 Task: Locate the nearest caves and caverns to Carlsbad Caverns, New Mexico, and Luray Caverns, Virginia.
Action: Mouse moved to (155, 76)
Screenshot: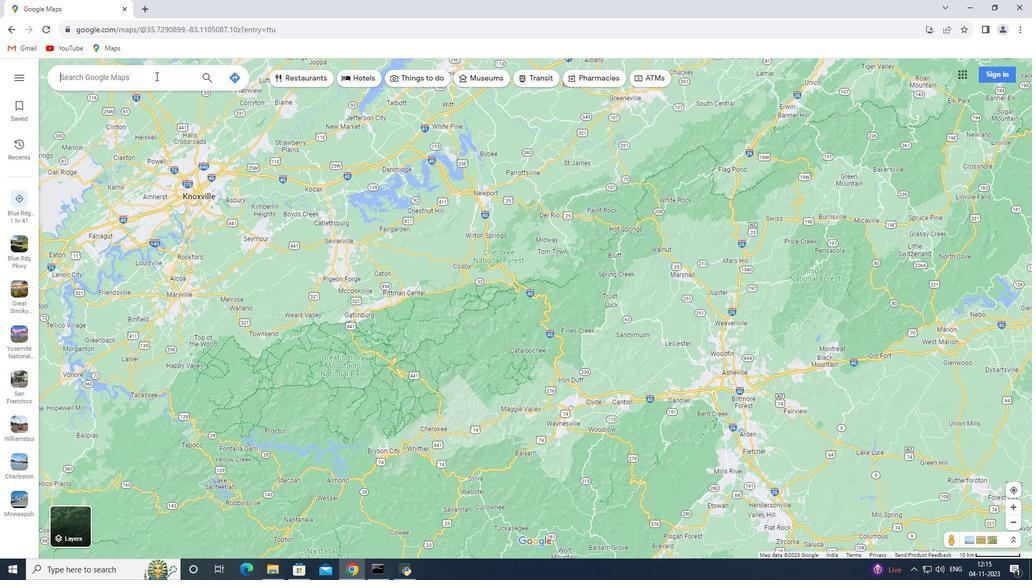 
Action: Mouse pressed left at (155, 76)
Screenshot: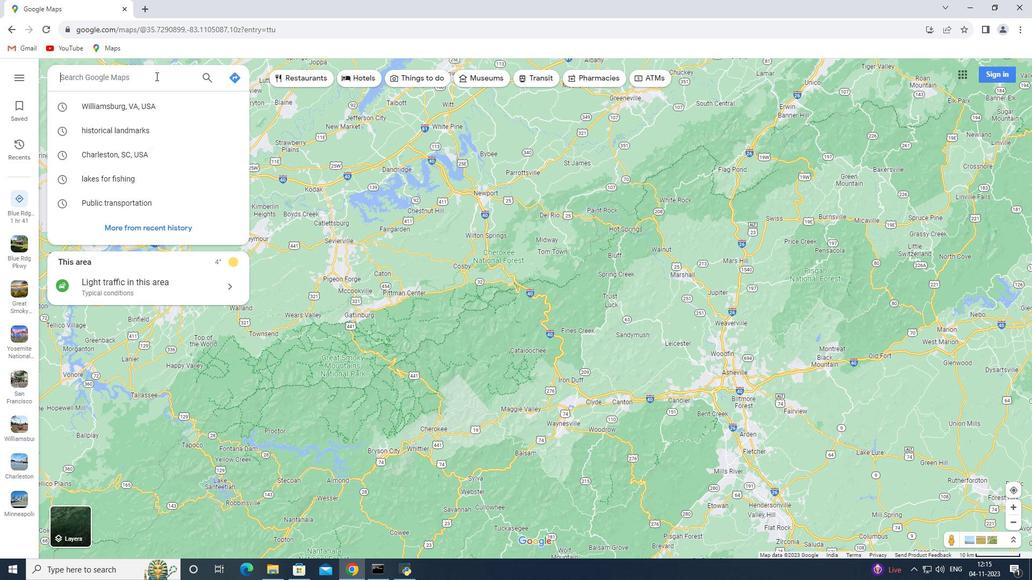 
Action: Key pressed <Key.shift>Carlsbad<Key.space><Key.shift>Caverns,<Key.space><Key.shift>New<Key.space><Key.shift>Mexico<Key.enter>
Screenshot: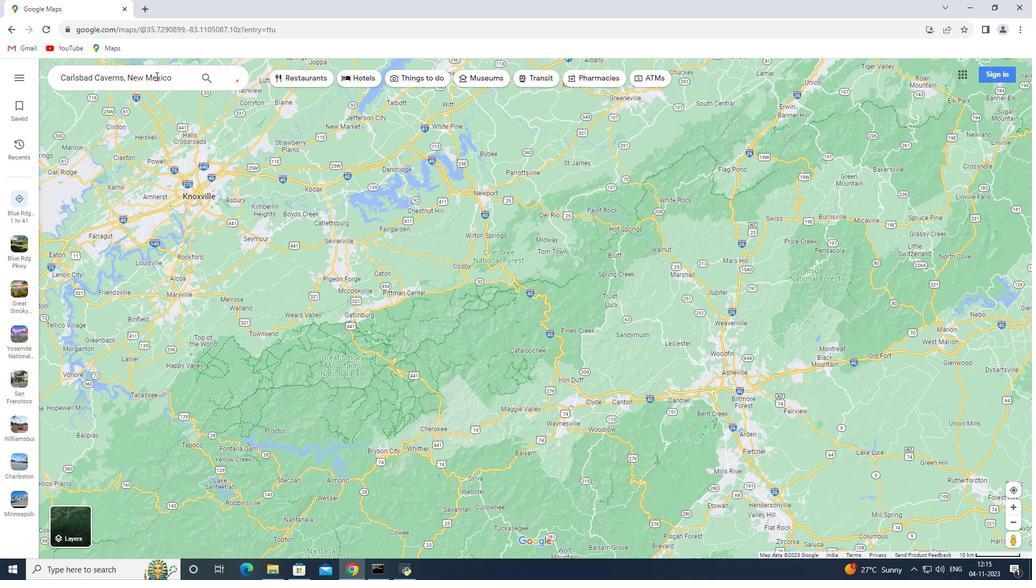 
Action: Mouse moved to (150, 284)
Screenshot: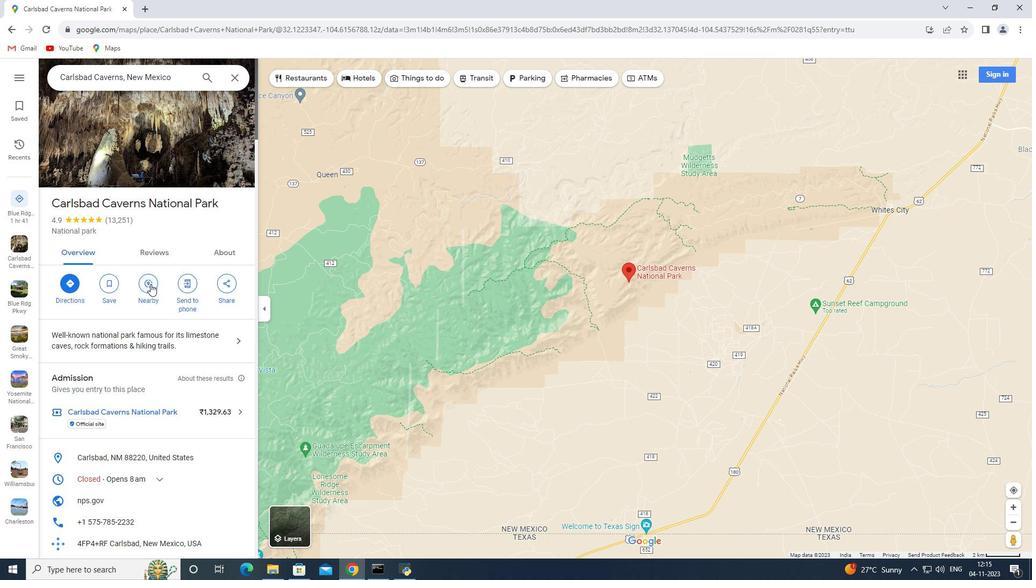 
Action: Mouse pressed left at (150, 284)
Screenshot: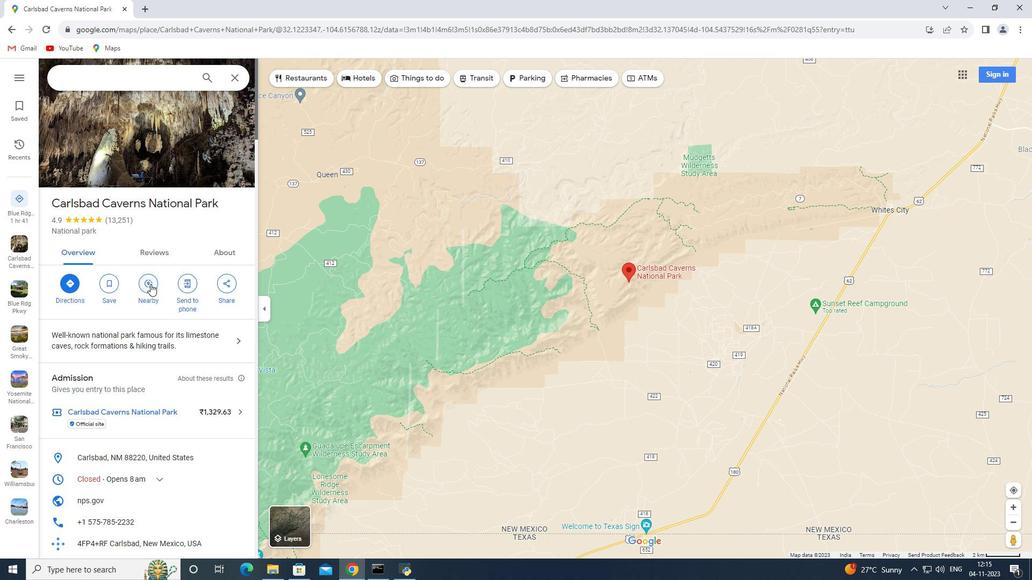 
Action: Key pressed caves<Key.space>and<Key.space>caverns<Key.enter>
Screenshot: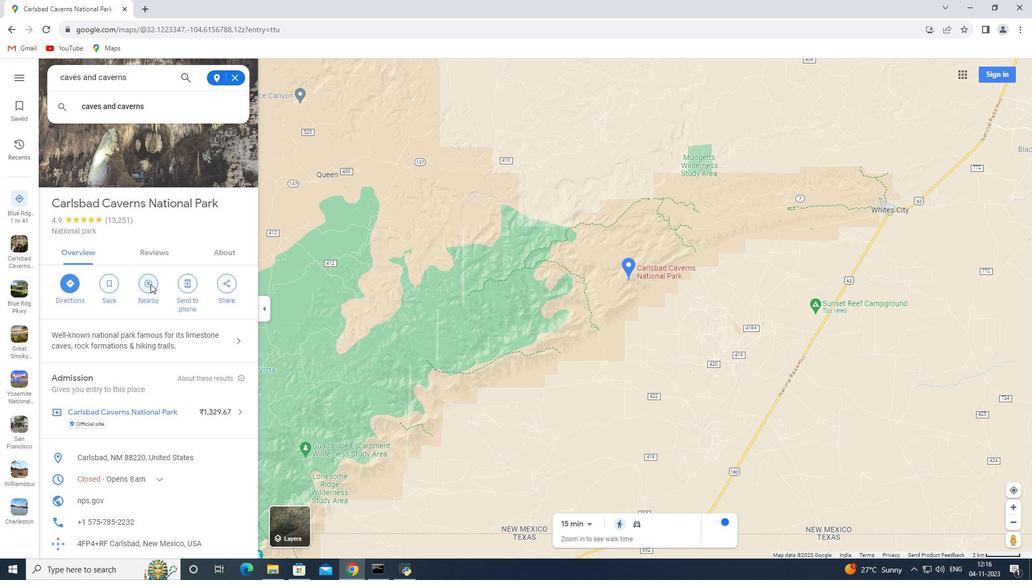 
Action: Mouse moved to (237, 77)
Screenshot: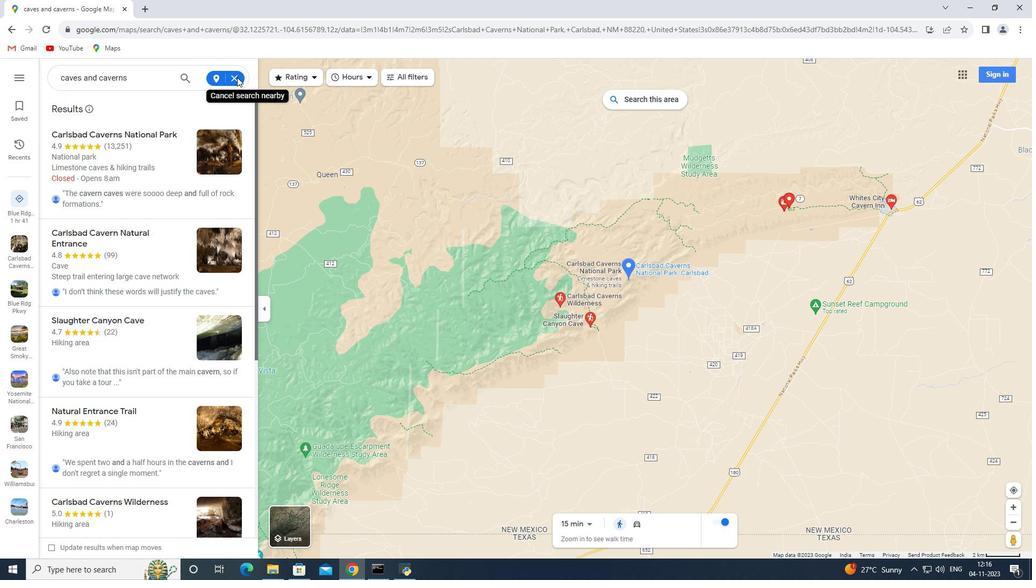 
Action: Mouse pressed left at (237, 77)
Screenshot: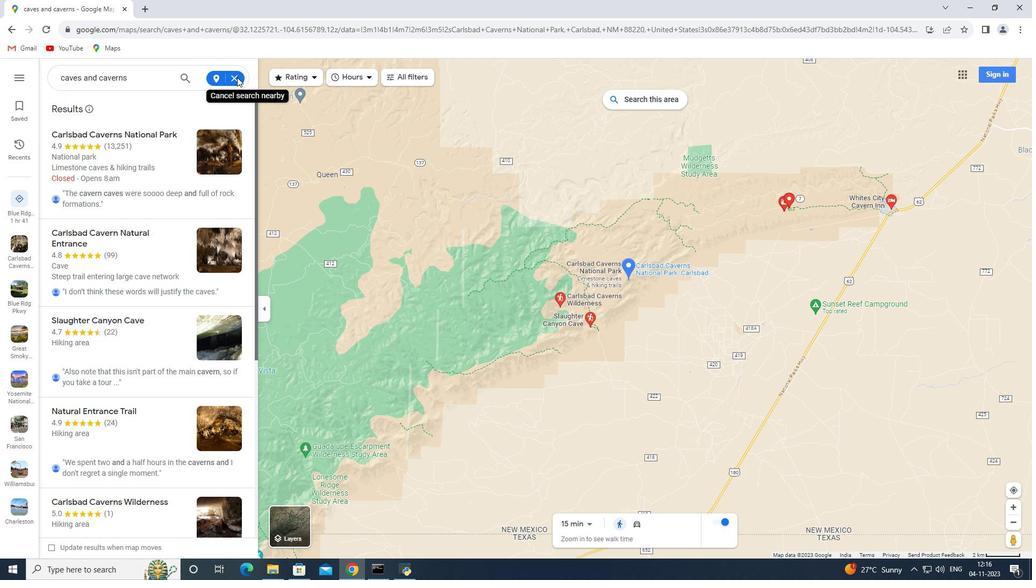 
Action: Mouse moved to (234, 76)
Screenshot: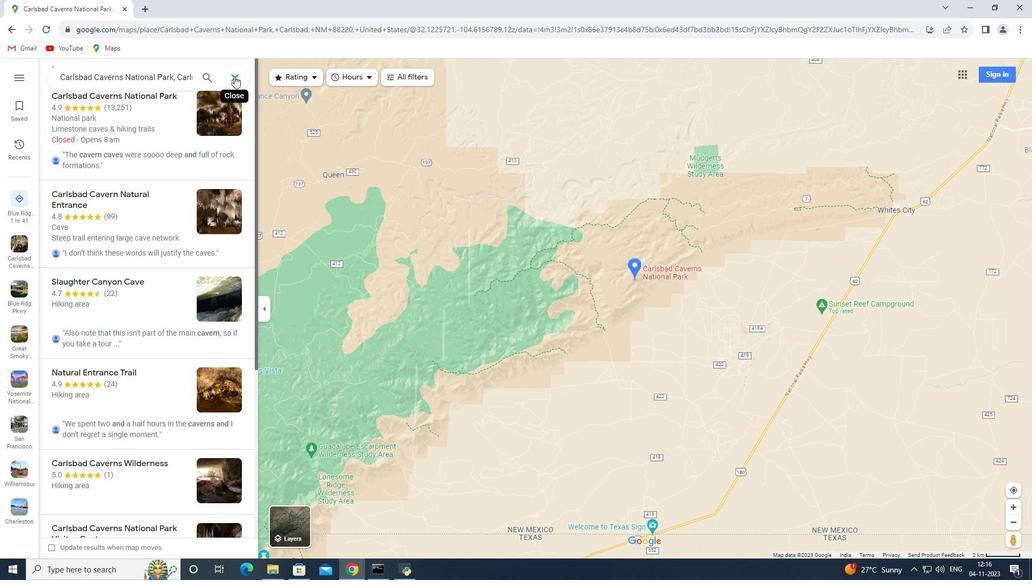 
Action: Mouse pressed left at (234, 76)
Screenshot: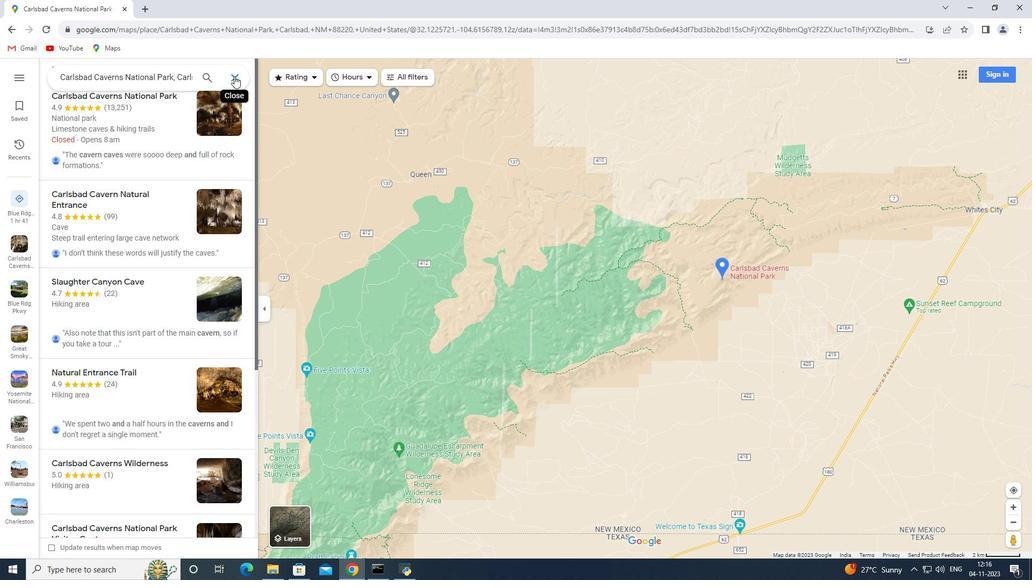 
Action: Mouse moved to (233, 76)
Screenshot: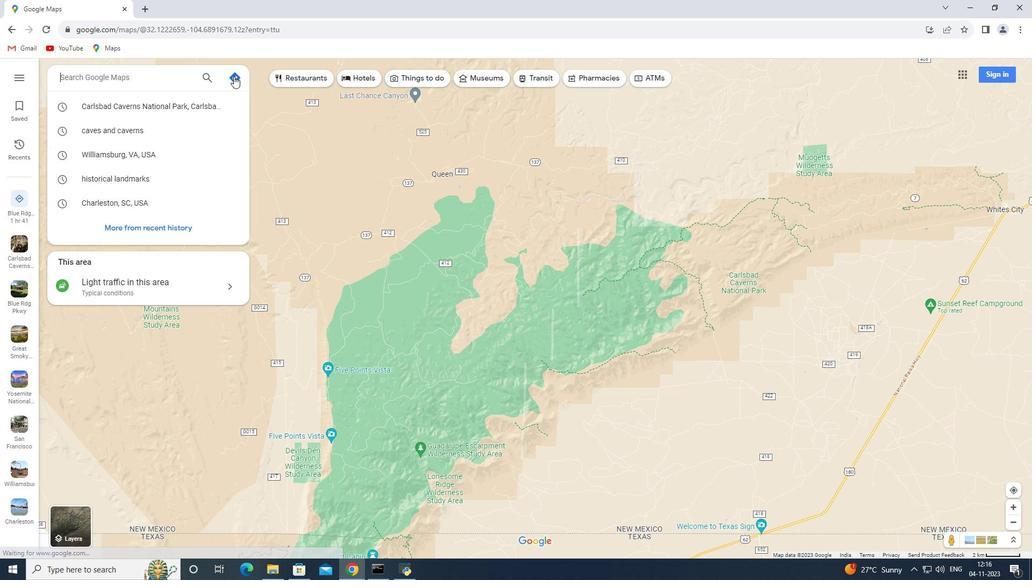 
Action: Key pressed <Key.shift>Luray<Key.space><Key.shift>Caverns,<Key.space><Key.shift>Virginia<Key.enter>
Screenshot: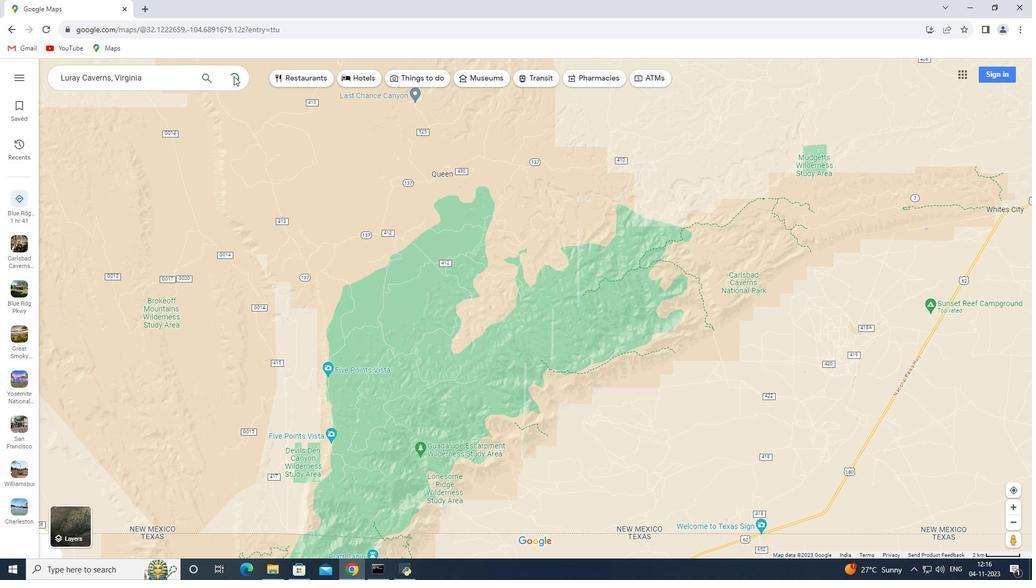 
Action: Mouse moved to (144, 274)
Screenshot: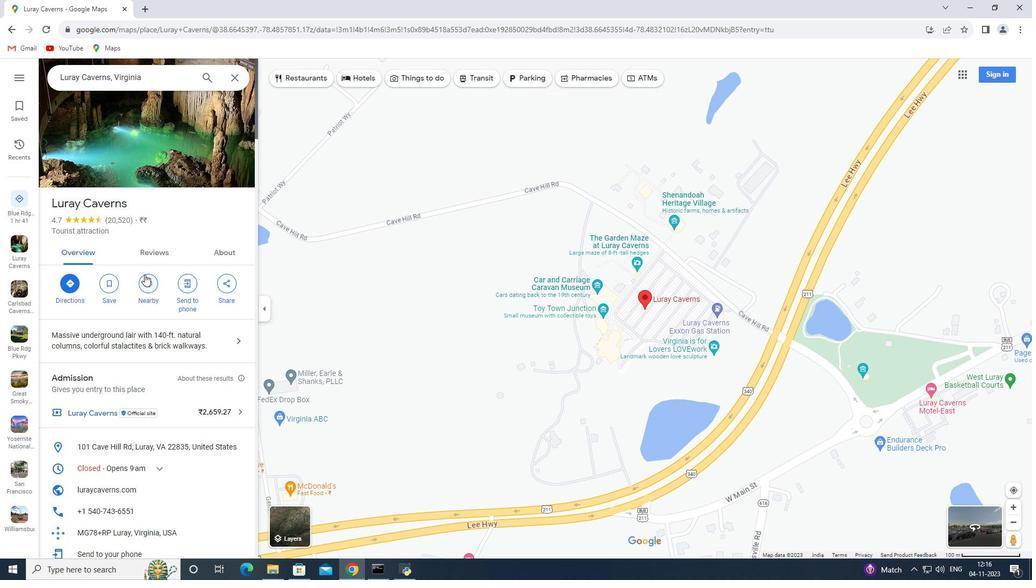 
Action: Mouse pressed left at (144, 274)
Screenshot: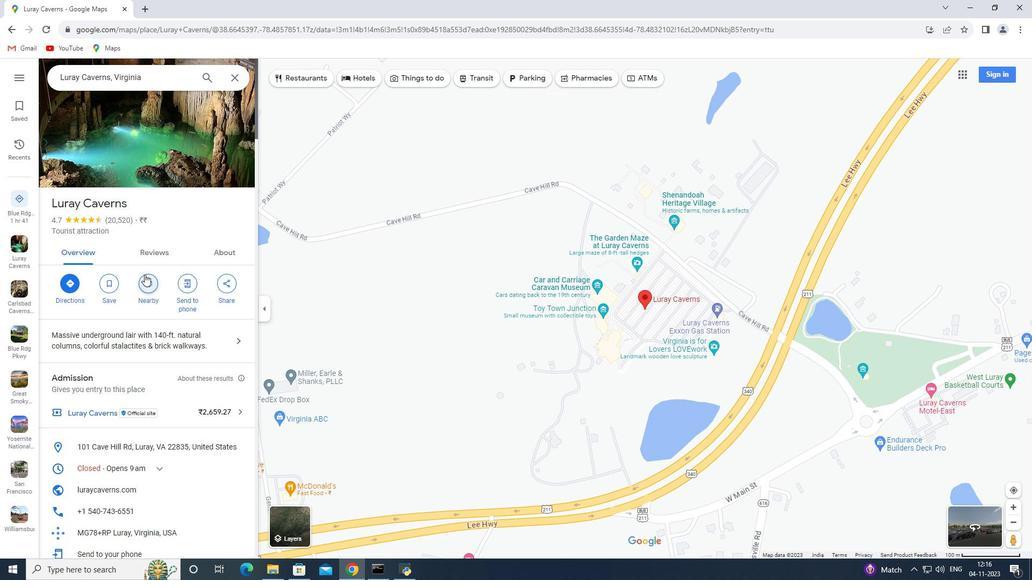 
Action: Key pressed <Key.shift>Caves<Key.space>and<Key.space><Key.shift><Key.shift><Key.shift><Key.shift><Key.shift><Key.shift><Key.shift><Key.shift><Key.shift><Key.shift><Key.shift><Key.shift><Key.shift><Key.shift><Key.shift><Key.shift><Key.shift><Key.shift><Key.shift><Key.shift><Key.shift><Key.shift><Key.shift><Key.shift><Key.shift>caverns<Key.enter>
Screenshot: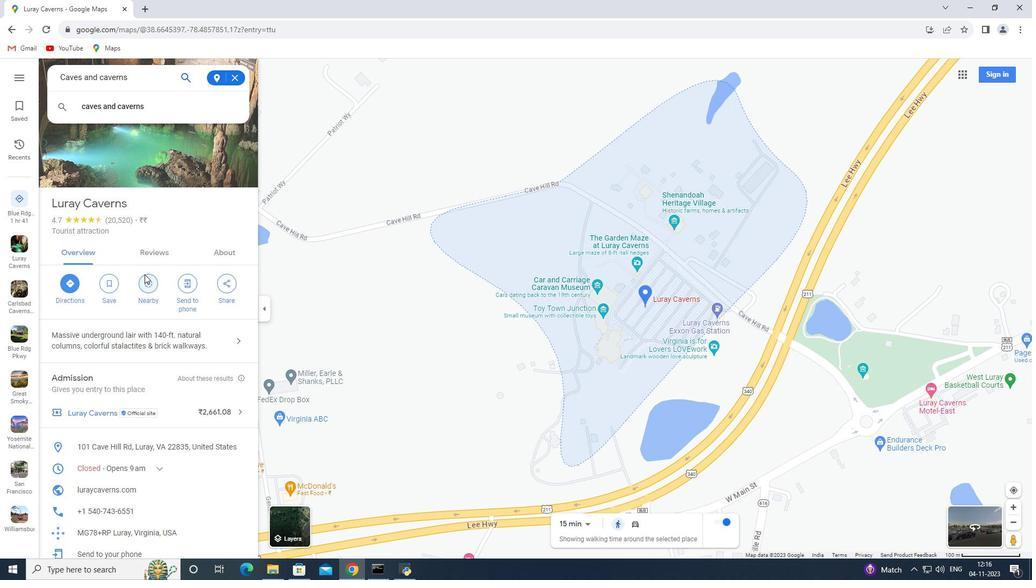 
